 Task: Plan a road trip from Denver, Colorado, to Salt Lake City, Utah, with stops in Seattle, Washington, and Portland, Oregon.
Action: Mouse moved to (291, 65)
Screenshot: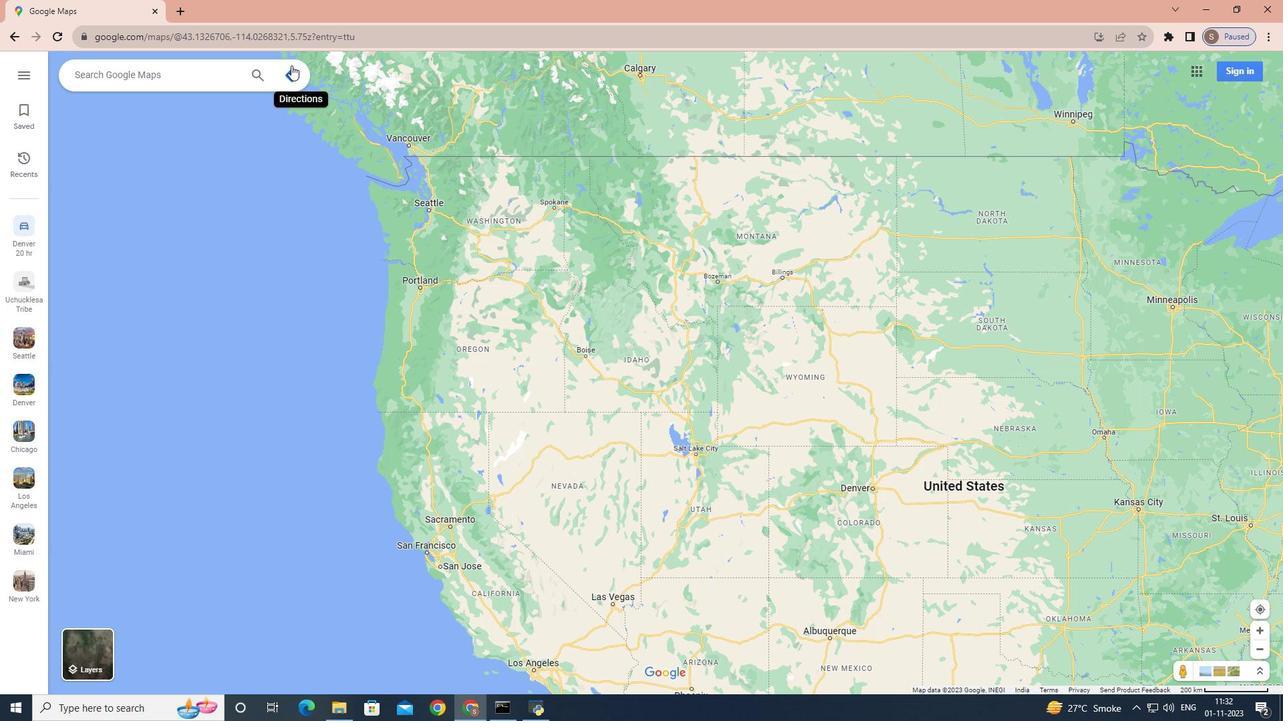 
Action: Mouse pressed left at (291, 65)
Screenshot: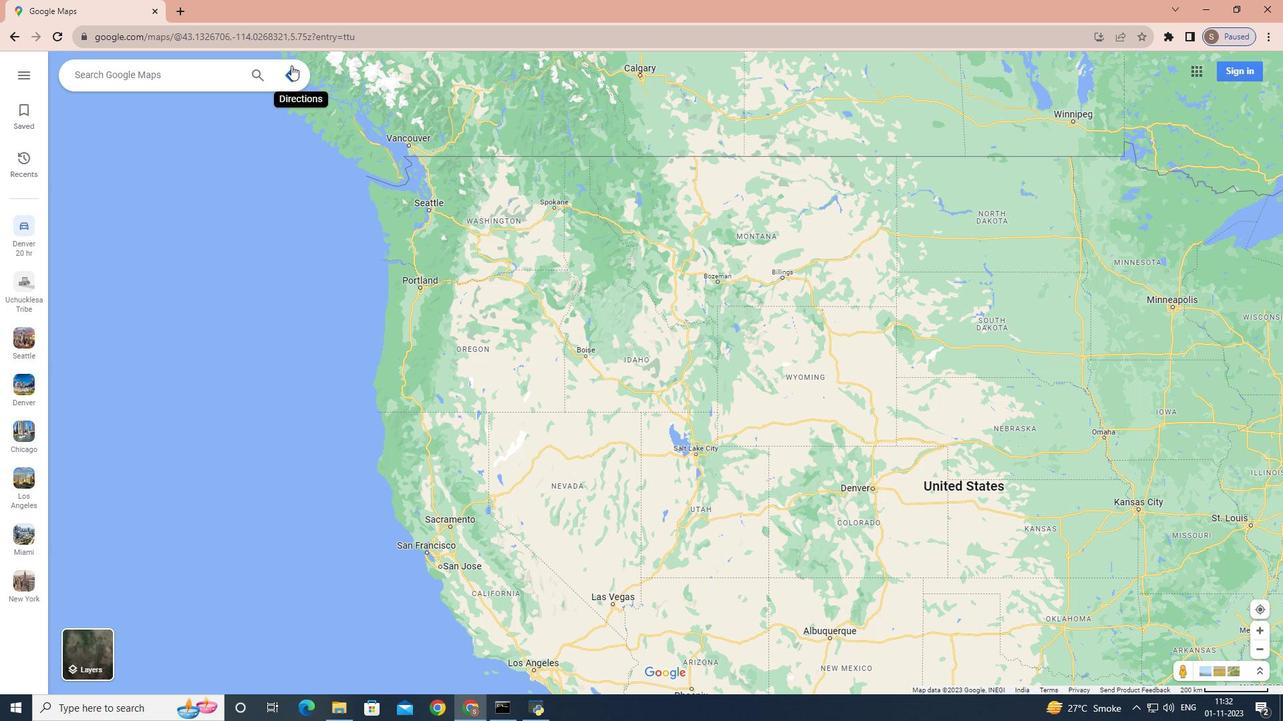 
Action: Mouse moved to (179, 108)
Screenshot: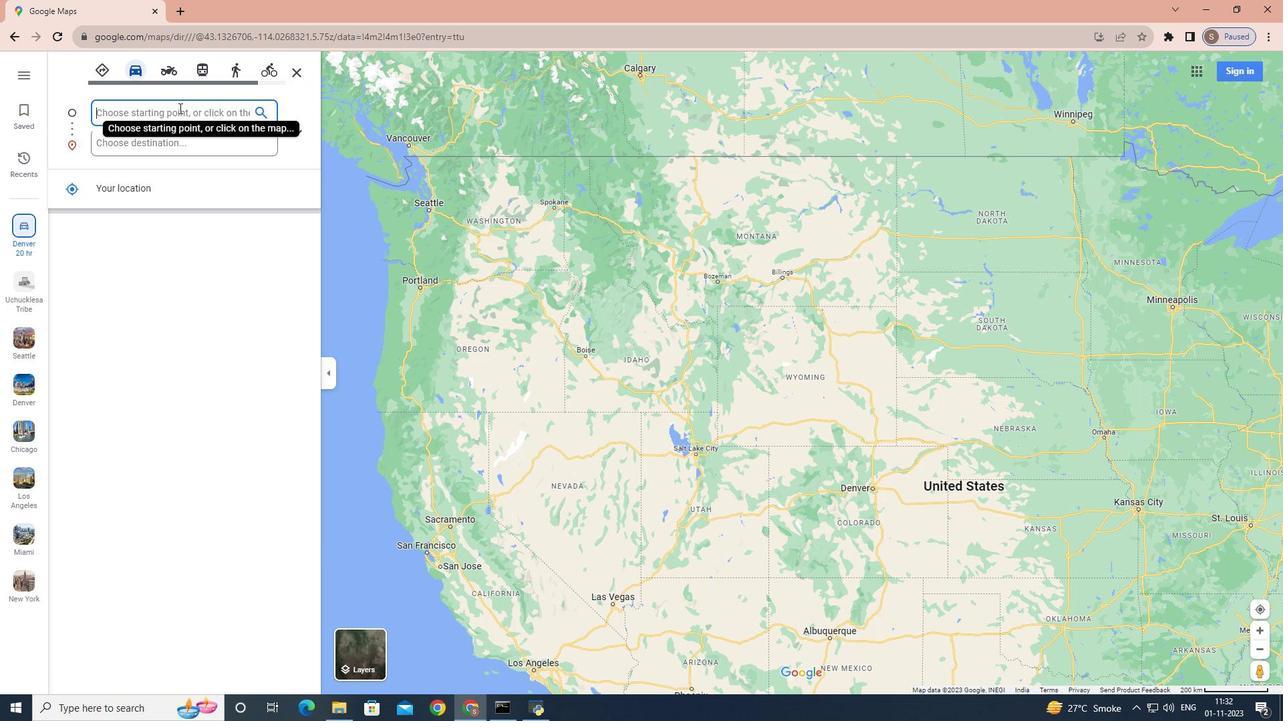 
Action: Mouse pressed left at (179, 108)
Screenshot: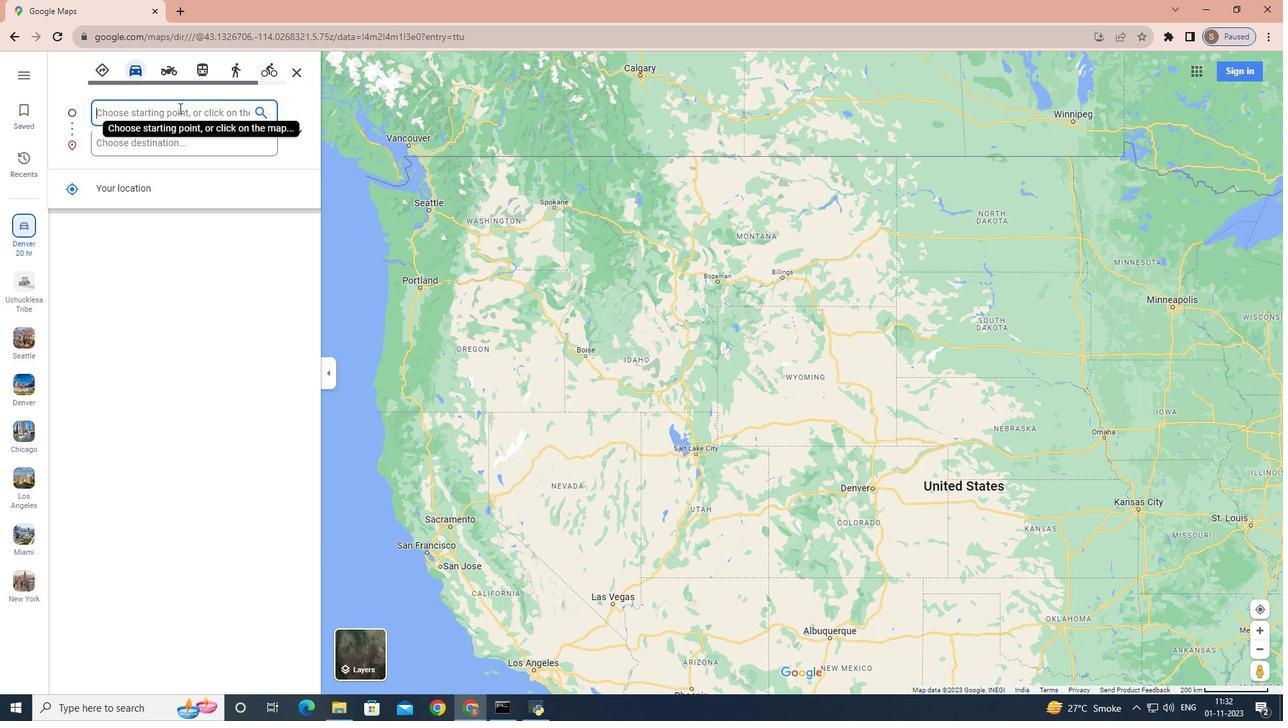 
Action: Key pressed <Key.shift>Settle,<Key.space><Key.shift><Key.shift>Washington
Screenshot: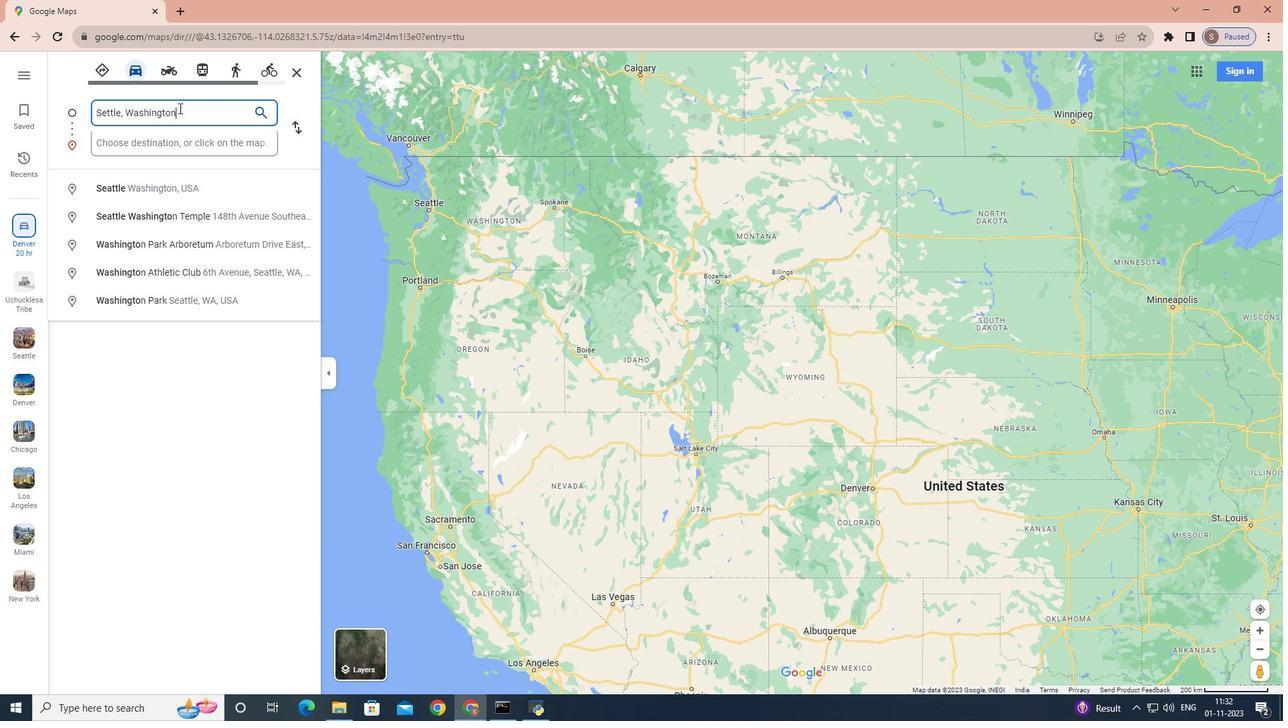 
Action: Mouse moved to (197, 137)
Screenshot: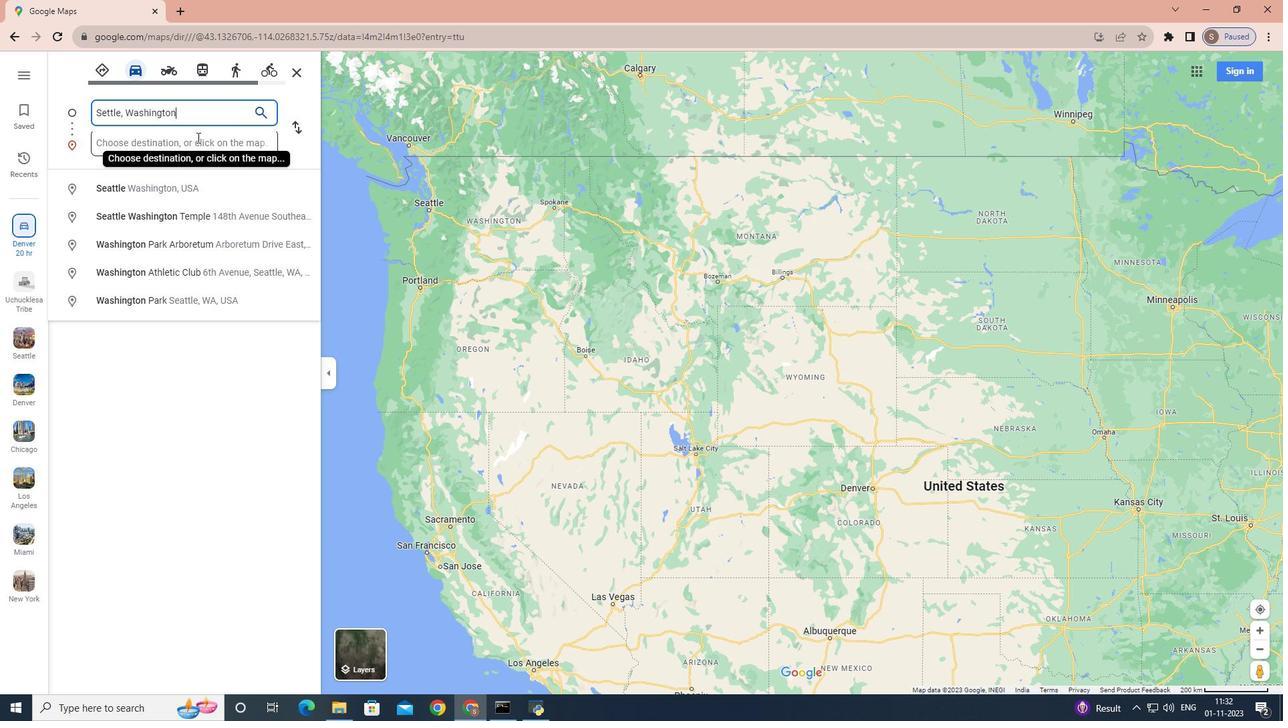 
Action: Mouse pressed left at (197, 137)
Screenshot: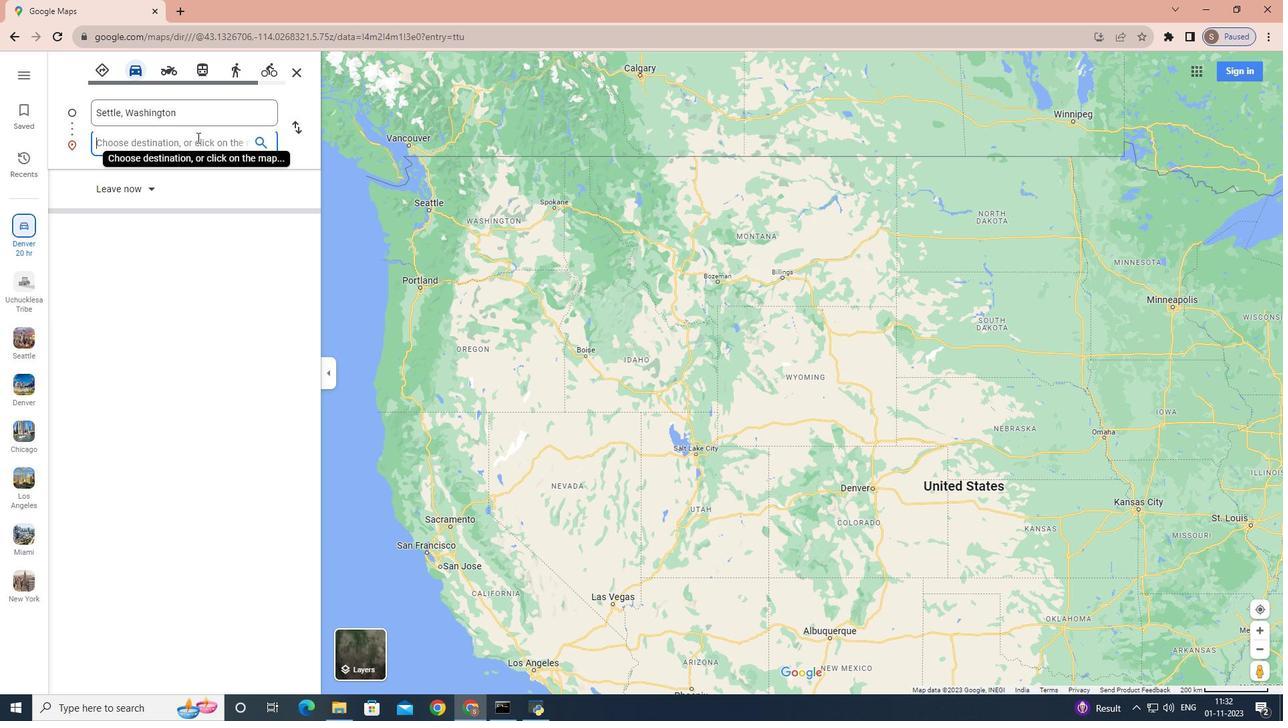 
Action: Key pressed <Key.shift>Denver,<Key.space><Key.shift>Colorado
Screenshot: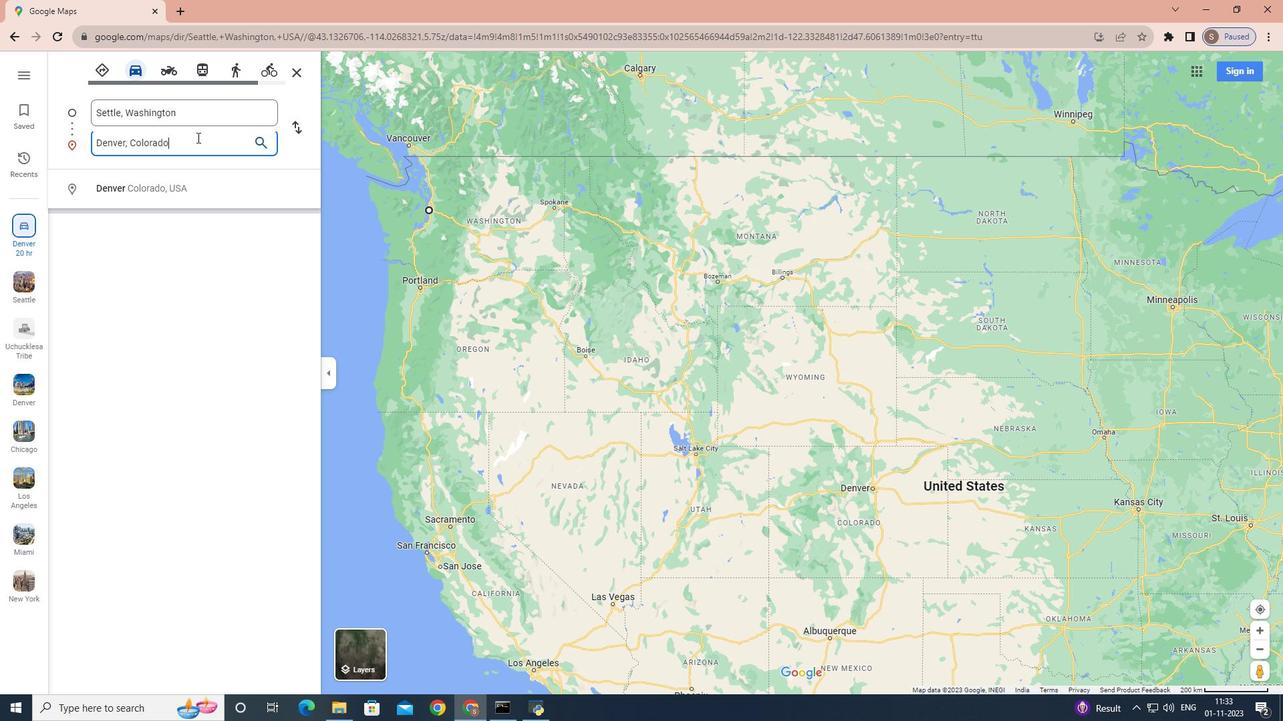 
Action: Mouse moved to (299, 130)
Screenshot: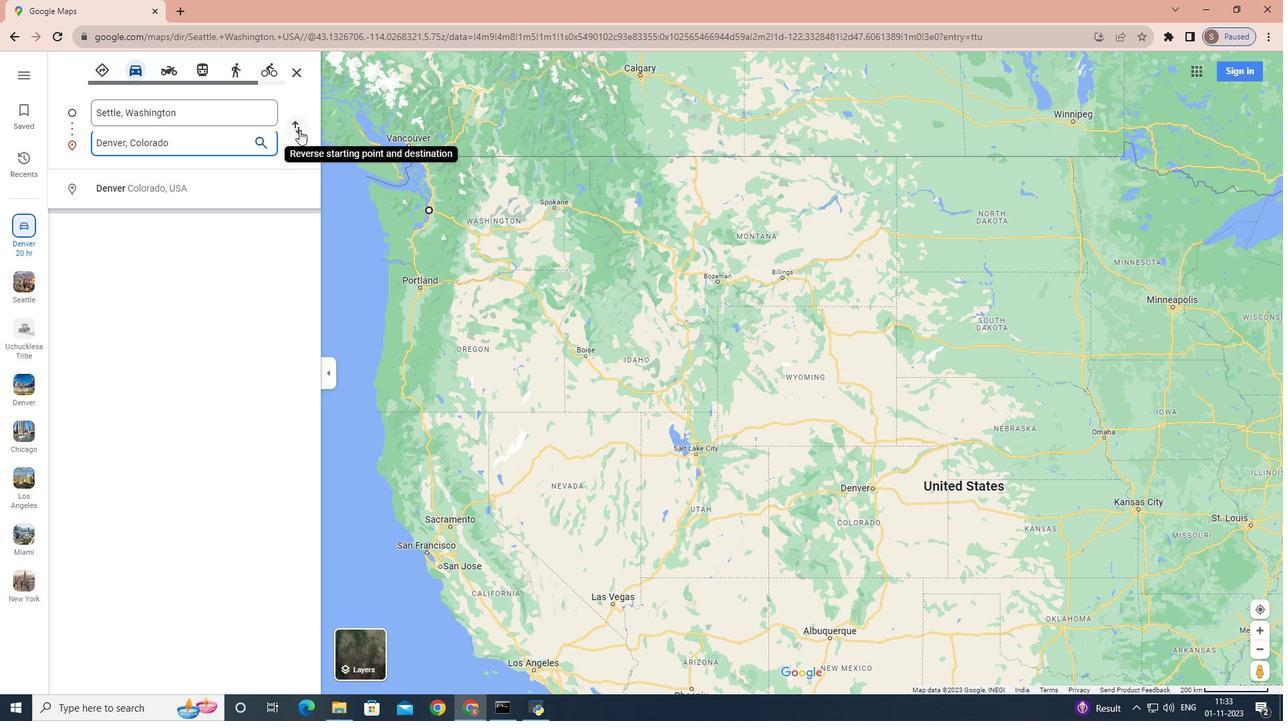 
Action: Mouse pressed left at (299, 130)
Screenshot: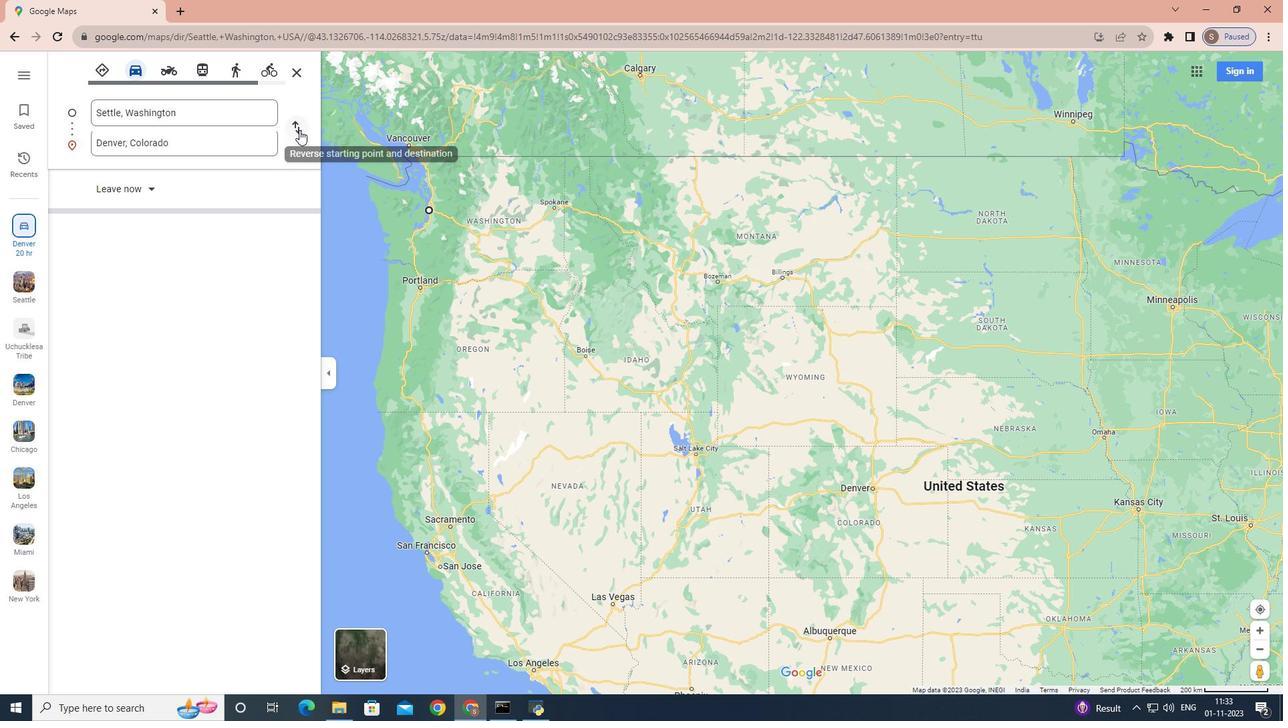 
Action: Mouse moved to (147, 171)
Screenshot: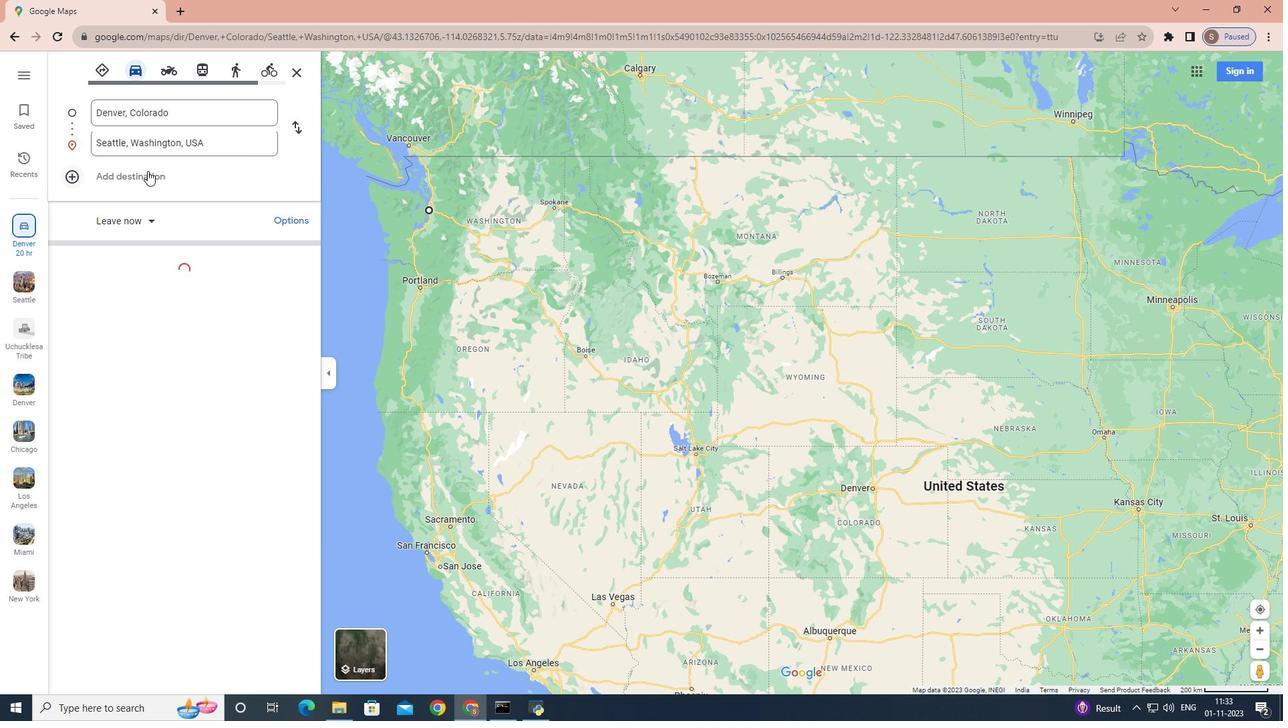 
Action: Mouse pressed left at (147, 171)
Screenshot: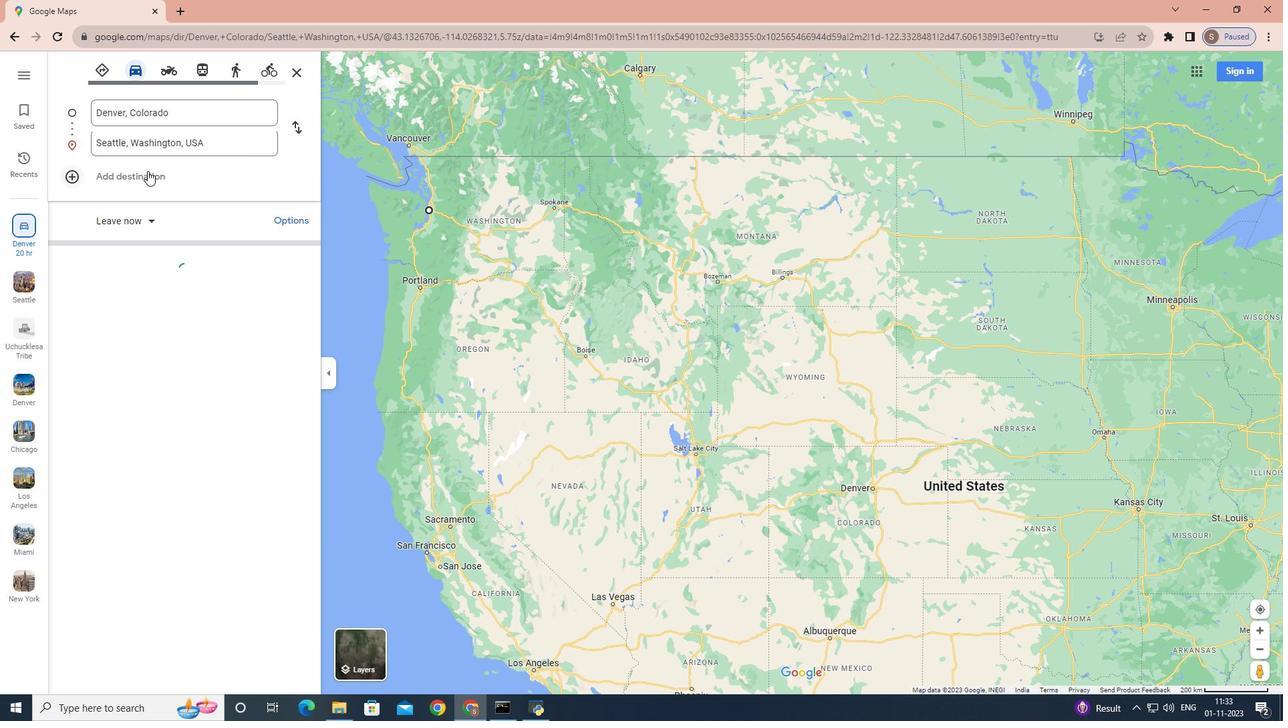 
Action: Mouse moved to (298, 175)
Screenshot: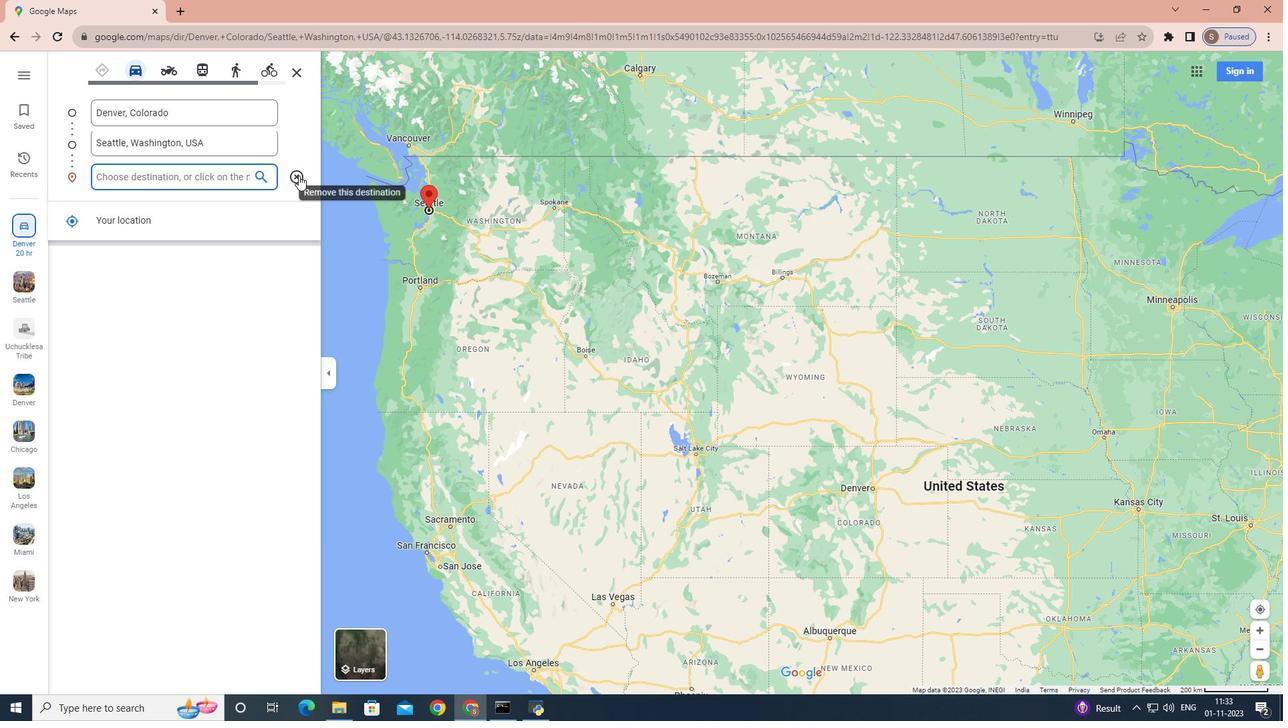 
Action: Mouse pressed left at (298, 175)
Screenshot: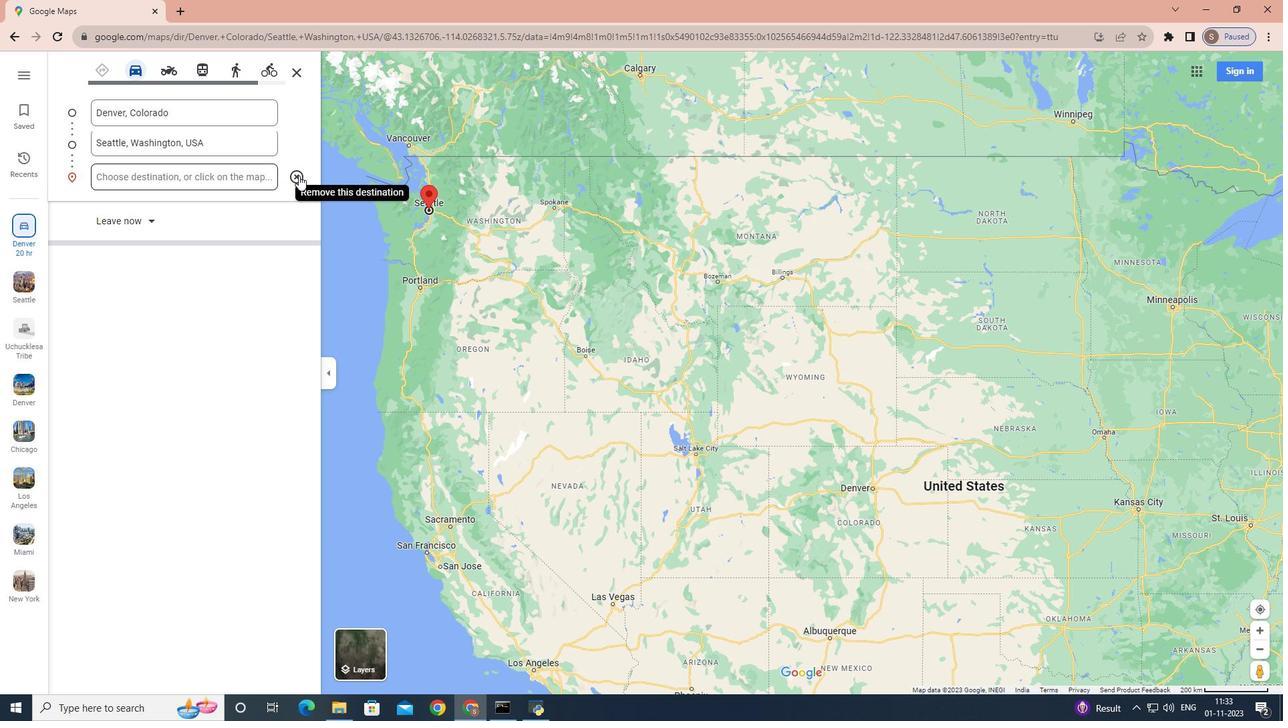 
Action: Mouse moved to (191, 184)
Screenshot: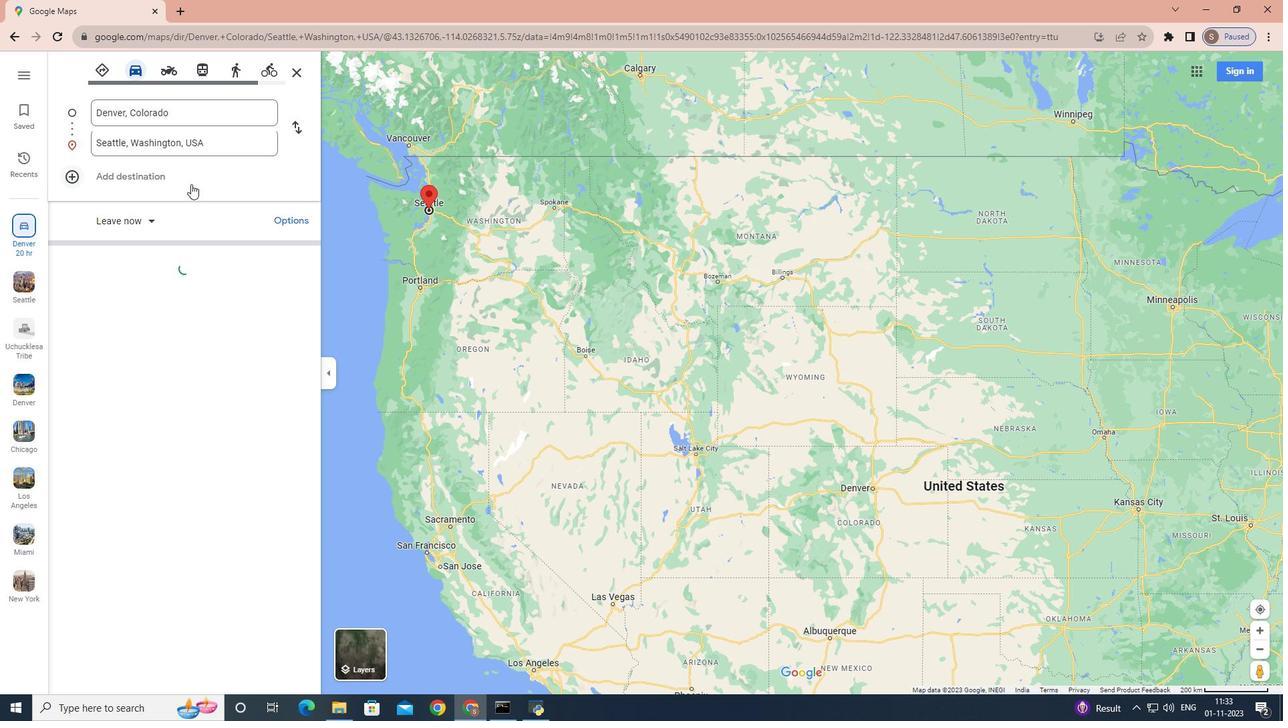 
Action: Mouse pressed left at (191, 184)
Screenshot: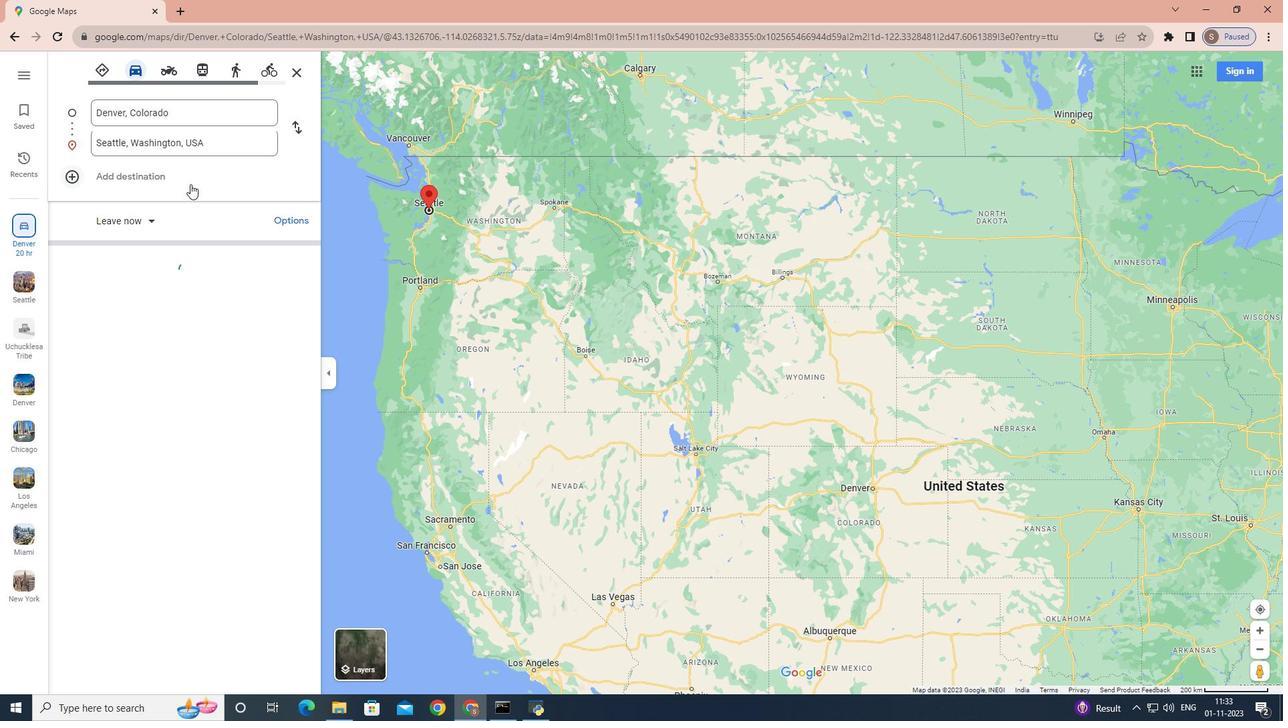 
Action: Mouse moved to (175, 173)
Screenshot: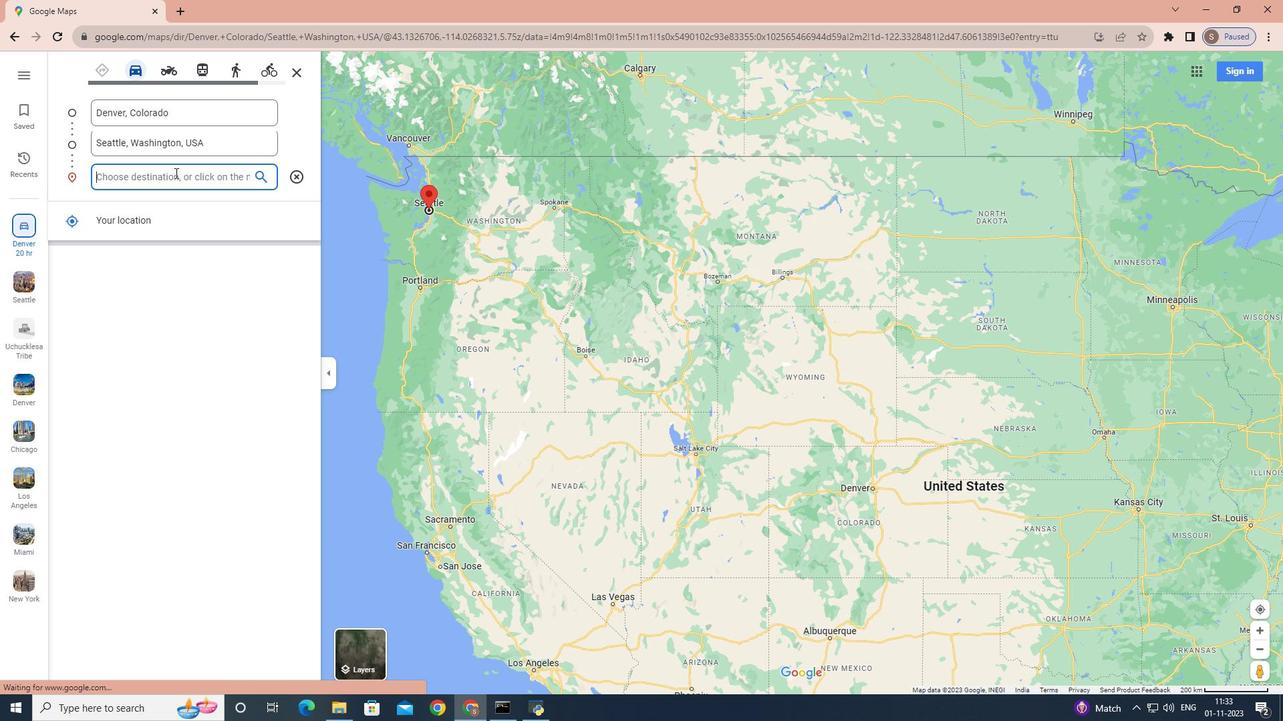 
Action: Key pressed <Key.shift_r>Portland,<Key.space><Key.shift_r>Oregon<Key.enter>
Screenshot: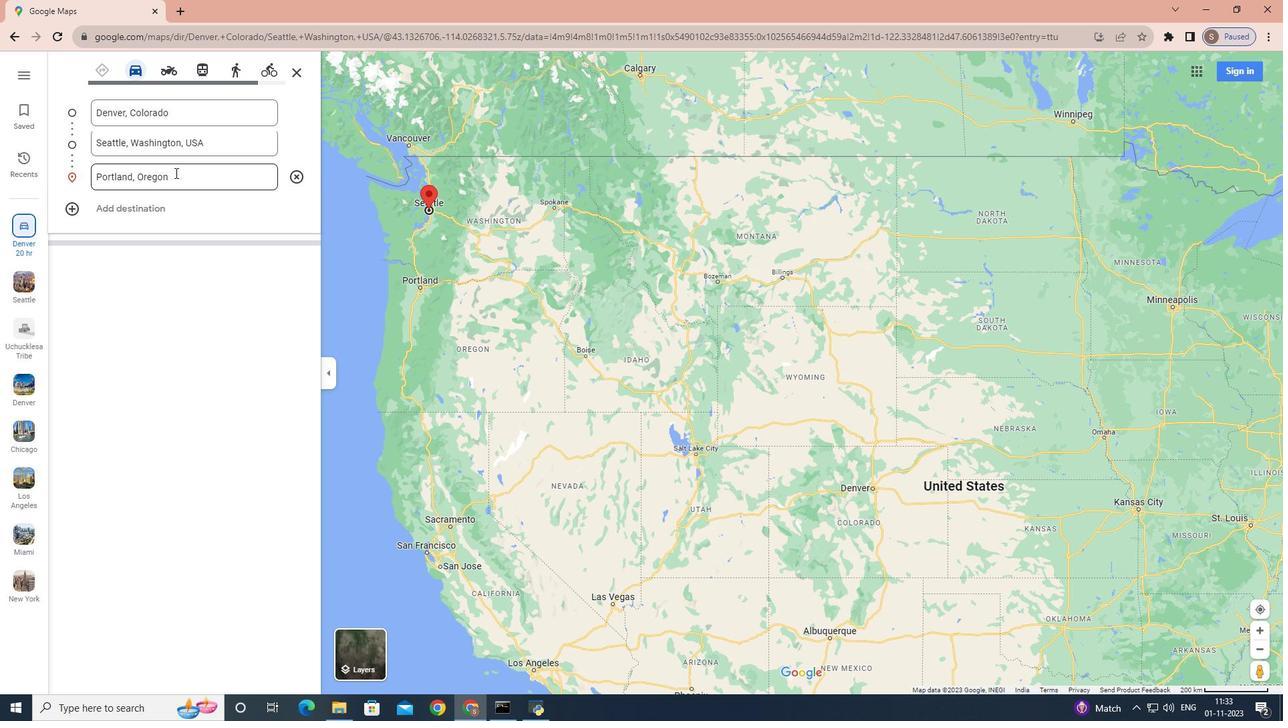 
Action: Mouse moved to (825, 410)
Screenshot: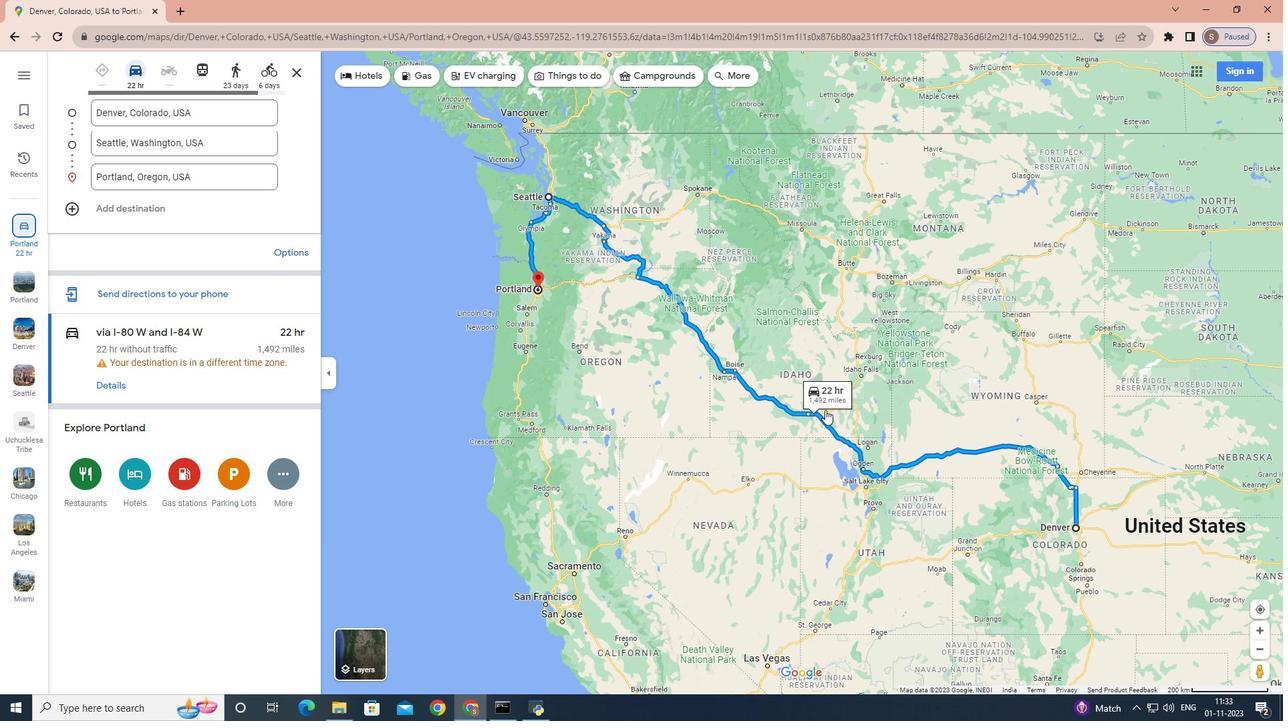 
Action: Mouse scrolled (825, 410) with delta (0, 0)
Screenshot: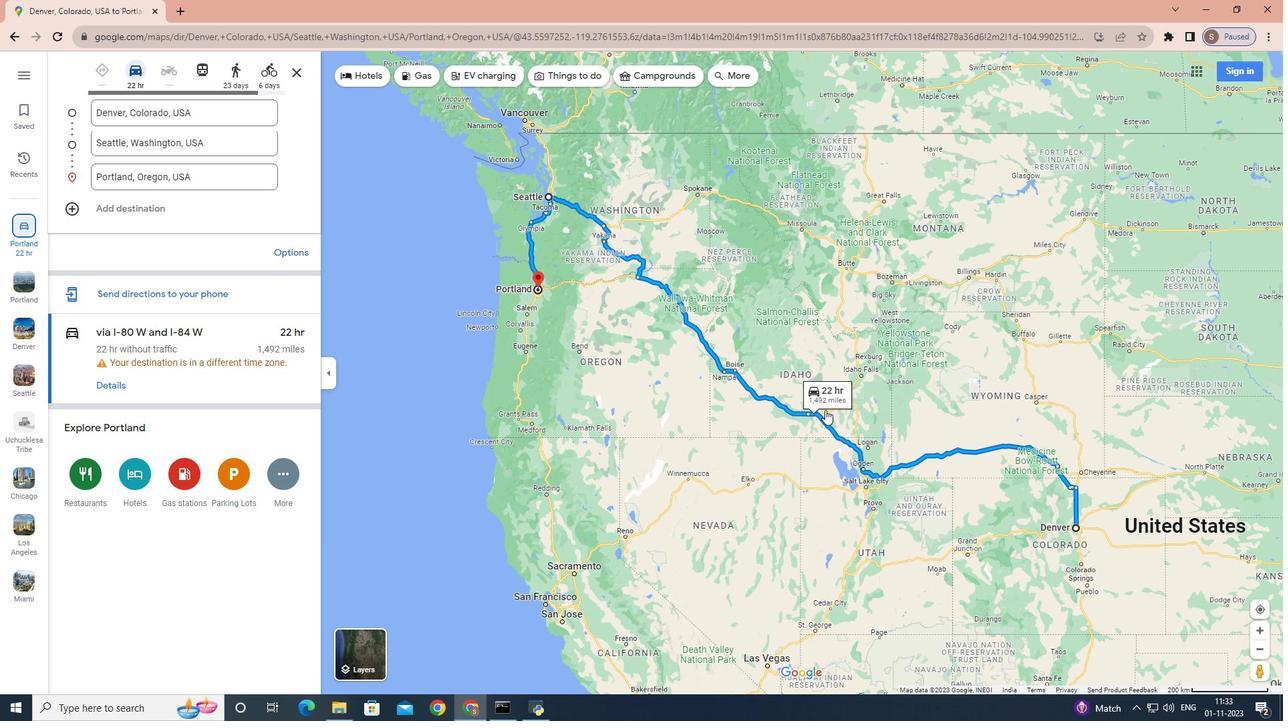 
Action: Mouse moved to (201, 173)
Screenshot: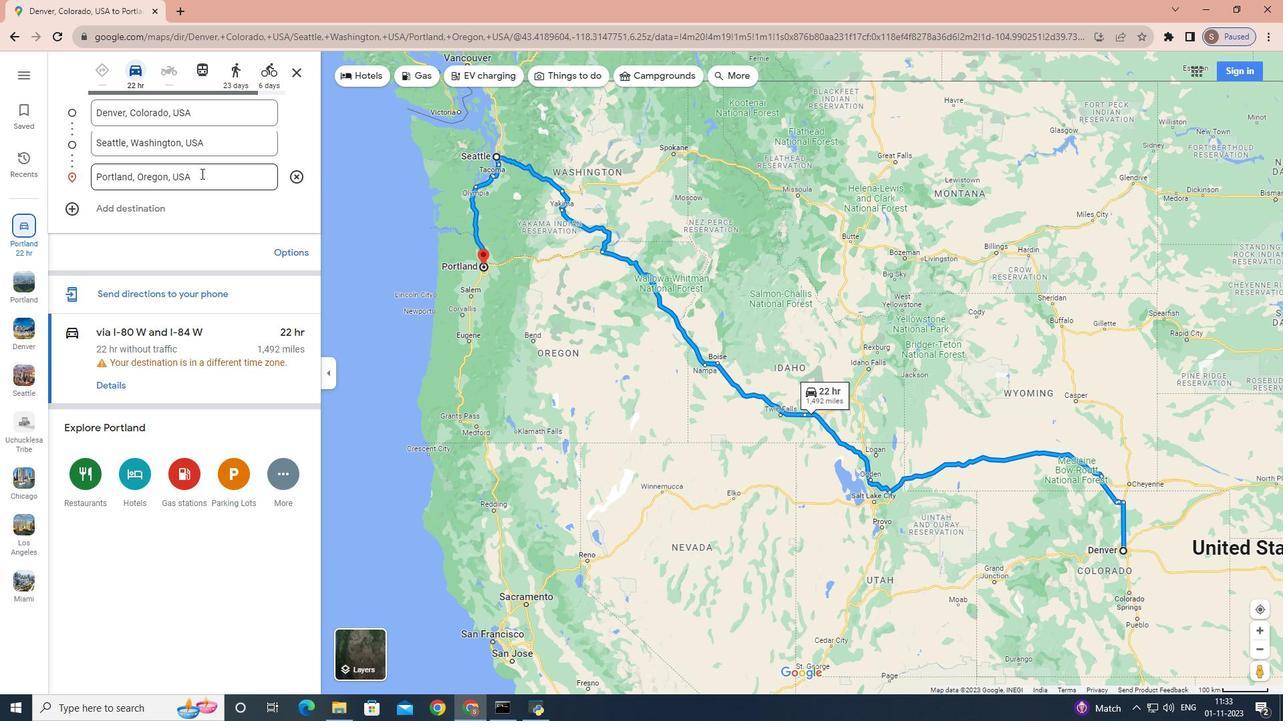 
Action: Mouse pressed left at (201, 173)
Screenshot: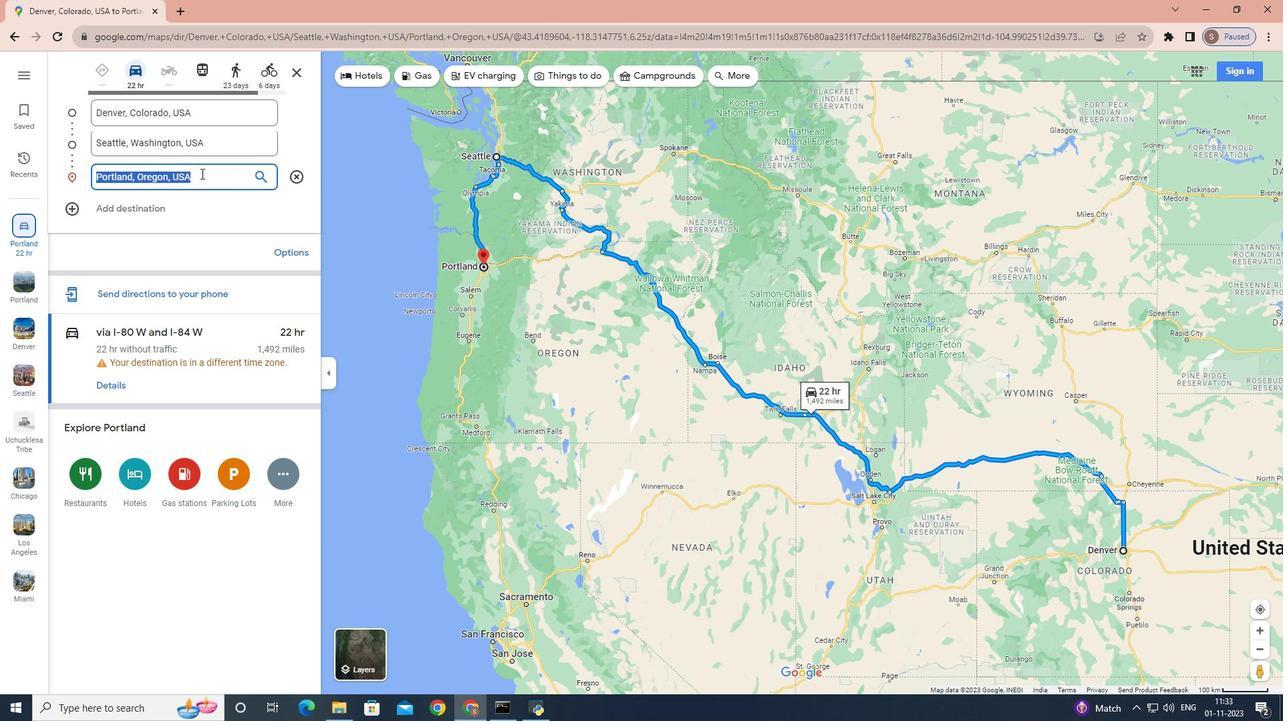 
Action: Mouse moved to (138, 201)
Screenshot: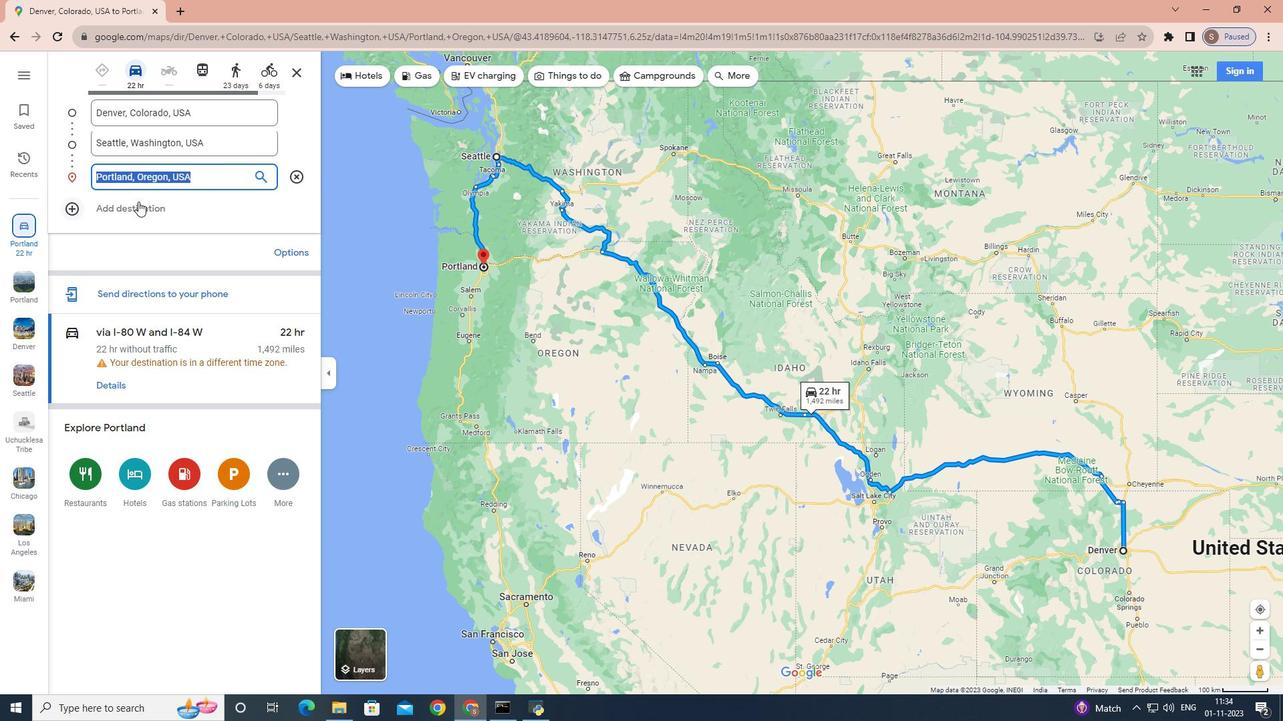 
Action: Mouse pressed left at (138, 201)
Screenshot: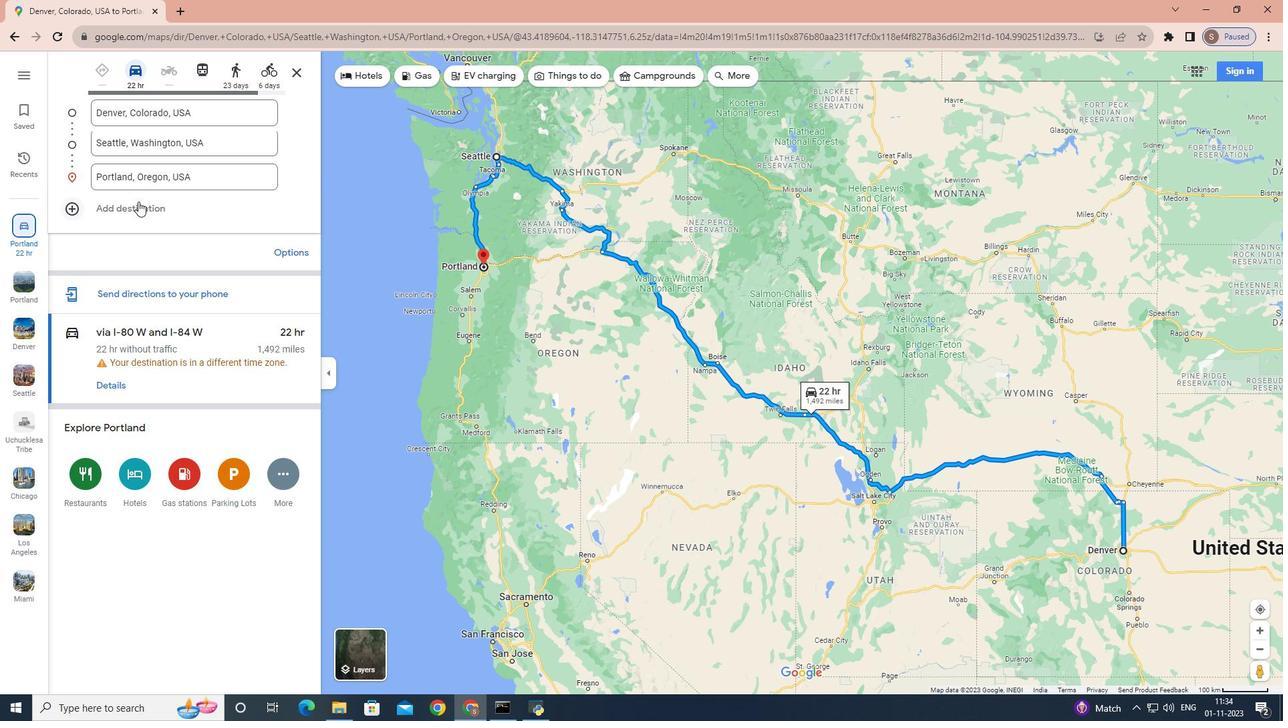
Action: Mouse moved to (149, 213)
Screenshot: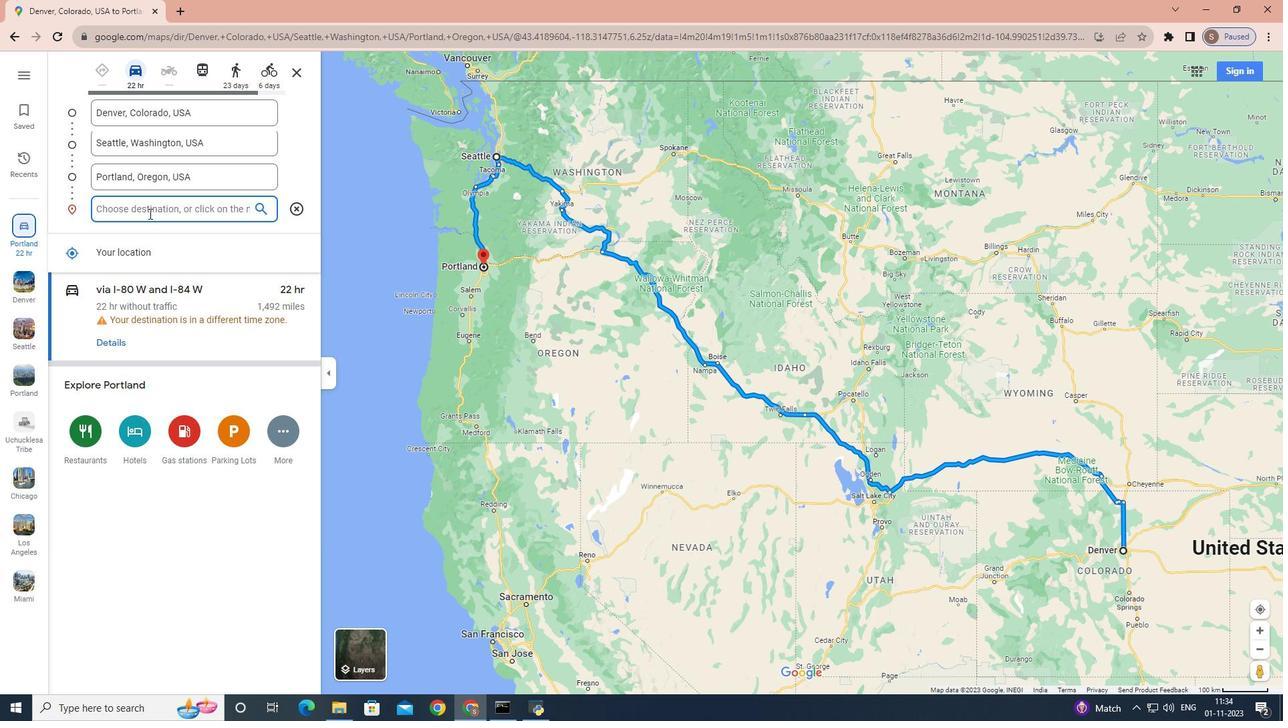 
Action: Key pressed <Key.shift>Salt<Key.space><Key.shift_r>Lake<Key.space><Key.shift>City,<Key.space><Key.shift_r><Key.shift_r><Key.shift_r>Utah<Key.enter>
Screenshot: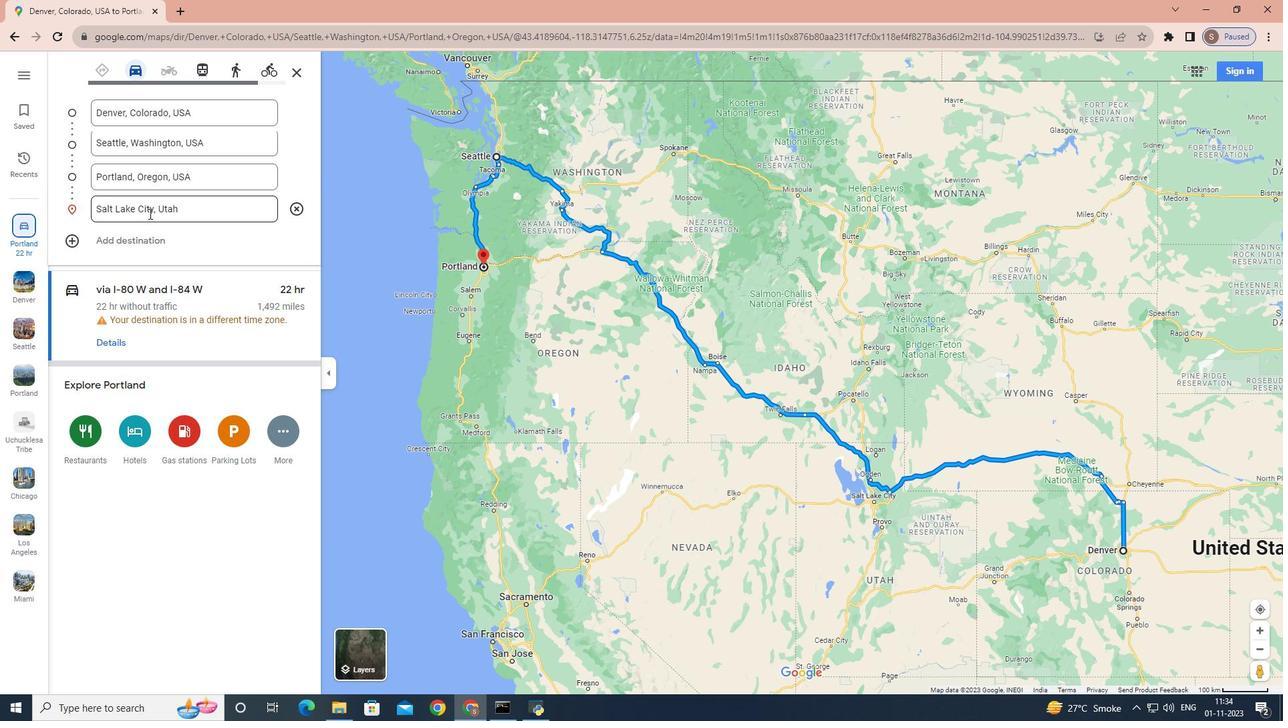 
Action: Mouse moved to (563, 304)
Screenshot: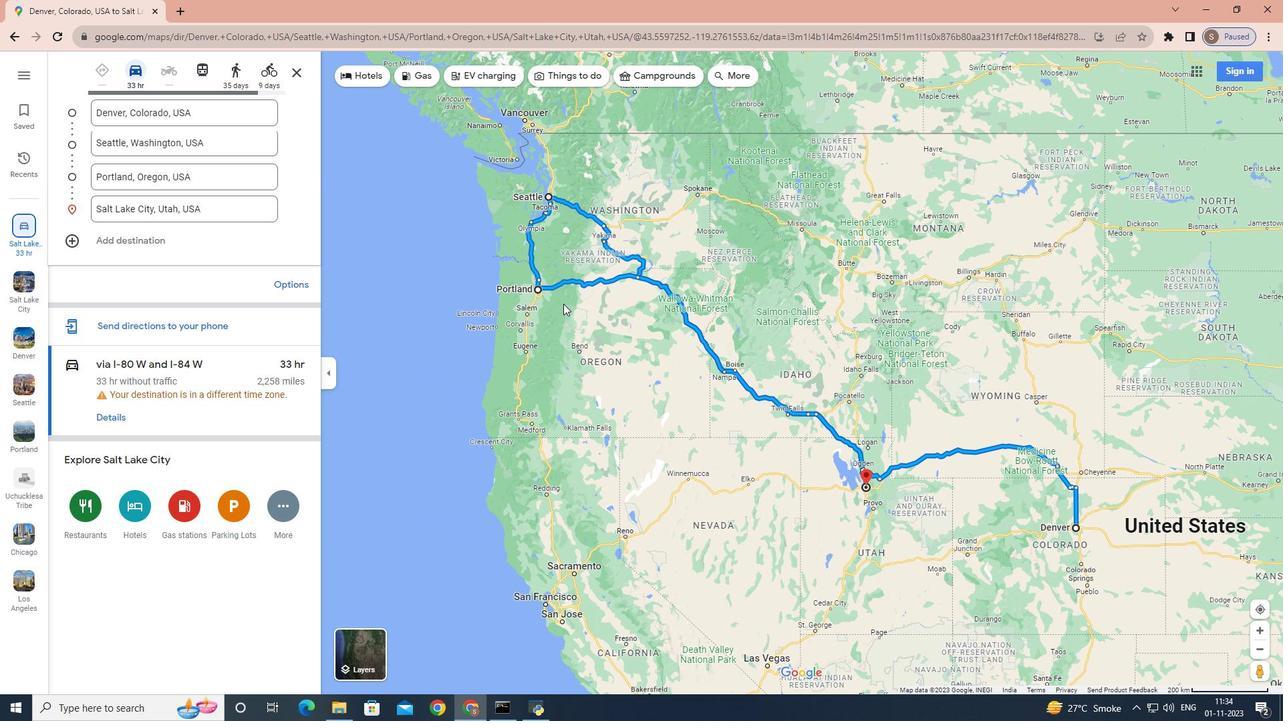 
Action: Mouse pressed left at (563, 304)
Screenshot: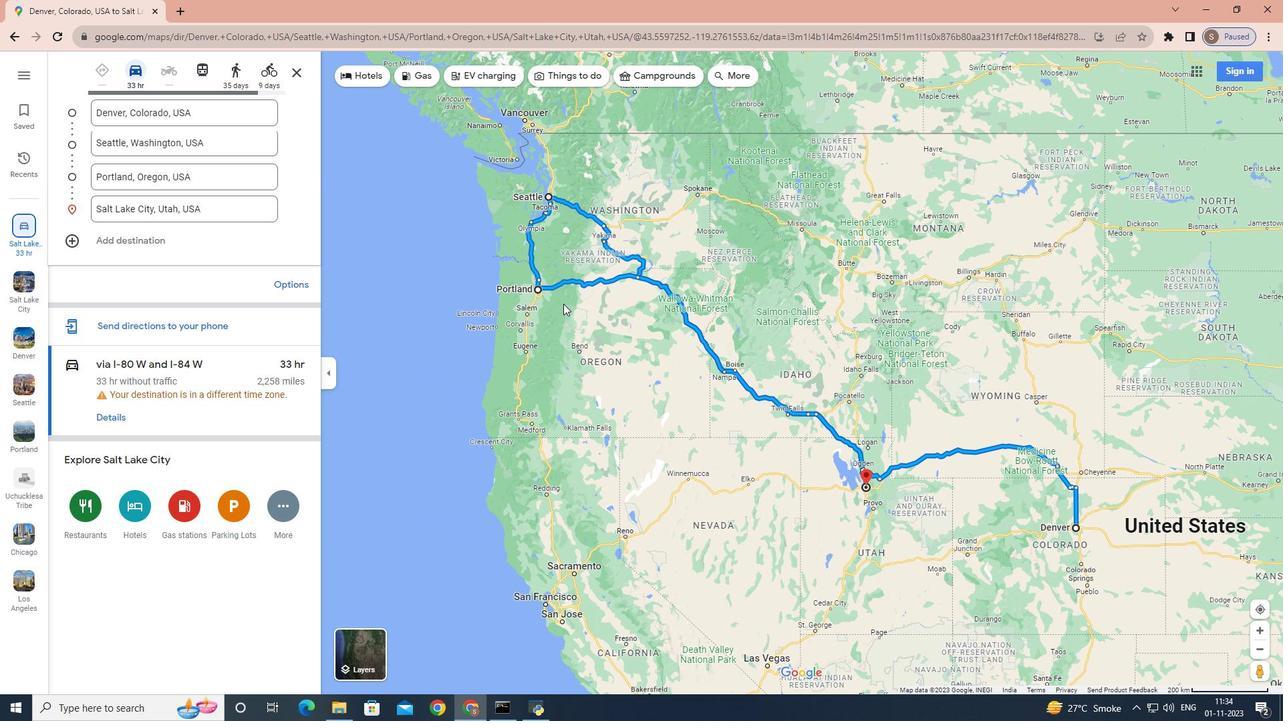 
Action: Mouse moved to (574, 258)
Screenshot: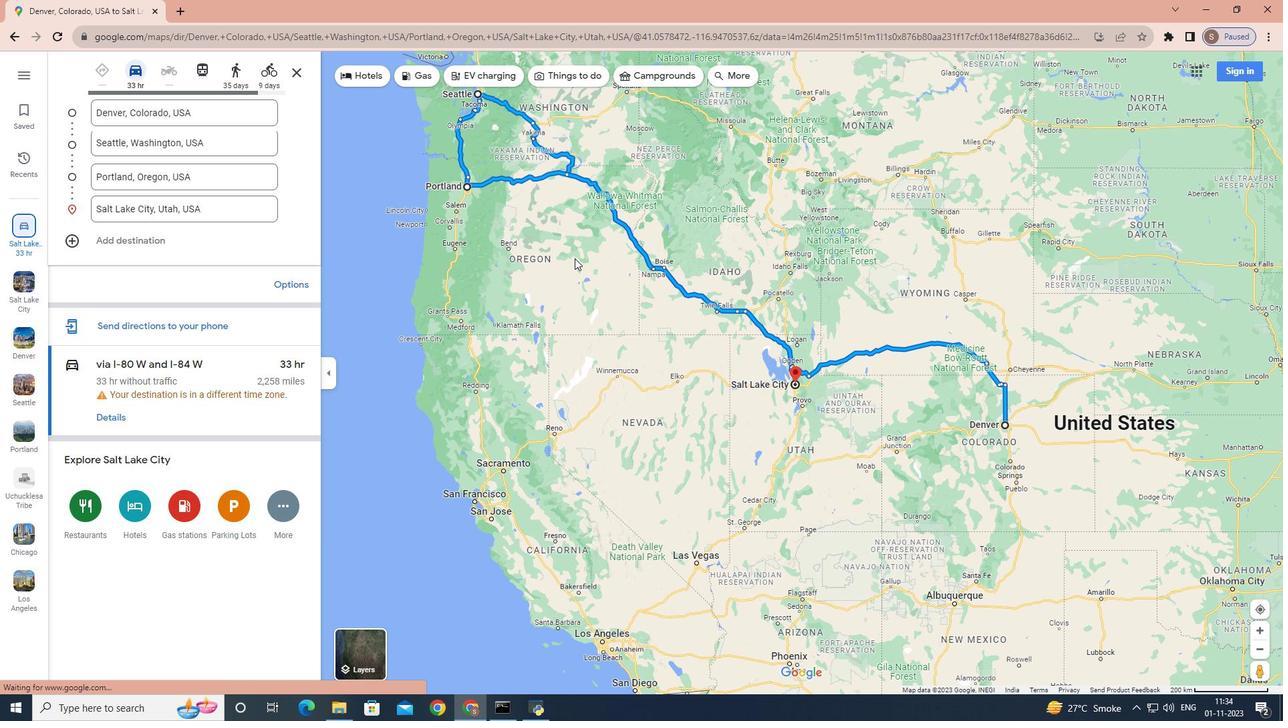 
Action: Mouse pressed left at (574, 258)
Screenshot: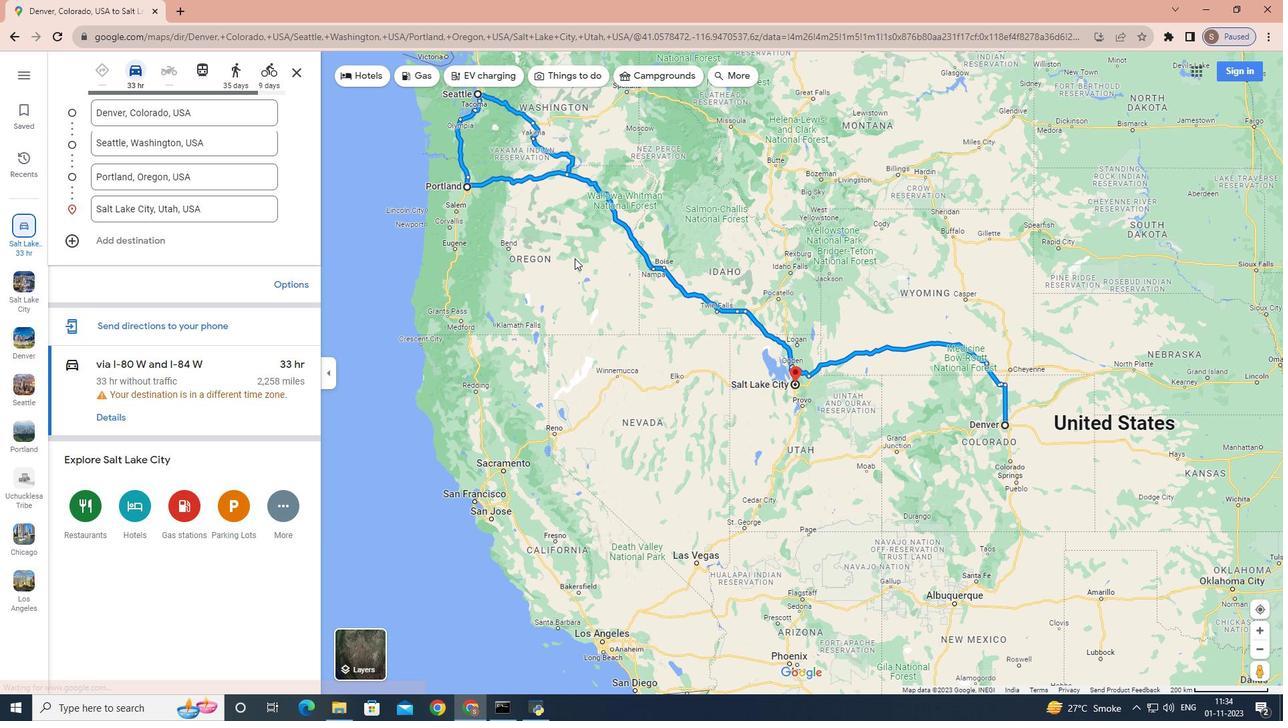 
Action: Mouse moved to (588, 304)
Screenshot: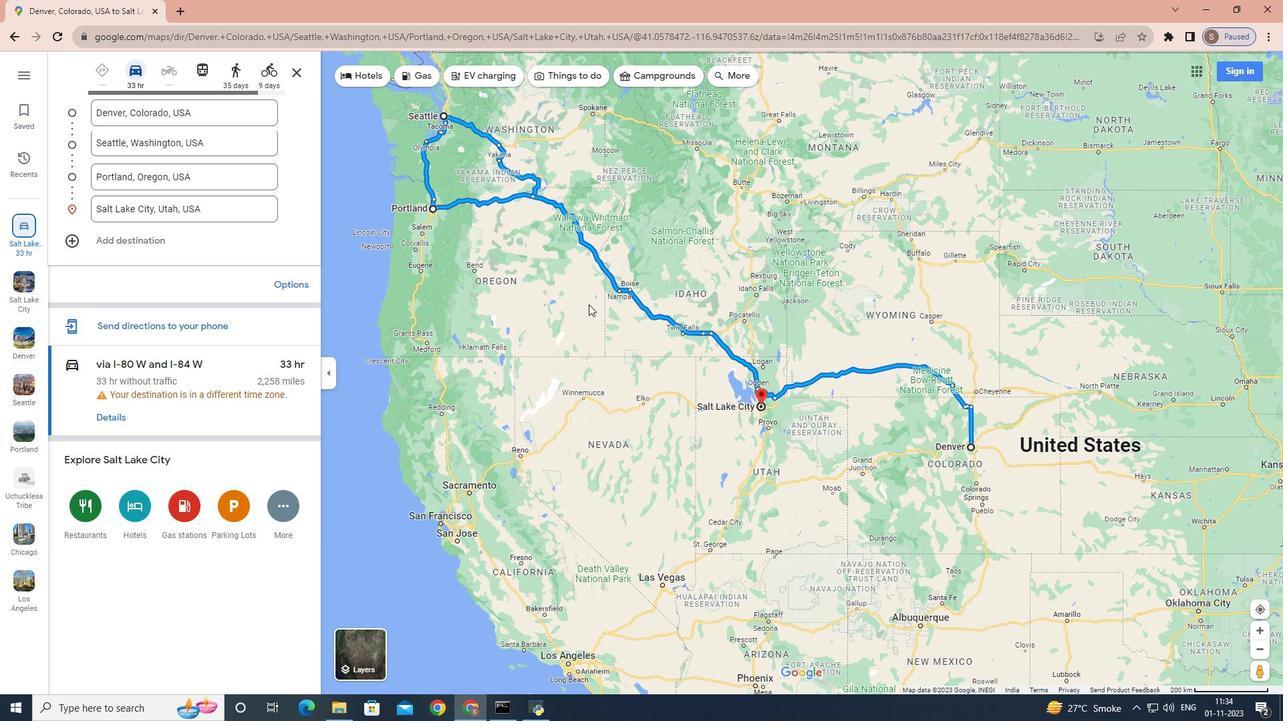 
